 Task: Use the formula "BITXOR" in spreadsheet "Project portfolio".
Action: Mouse moved to (102, 73)
Screenshot: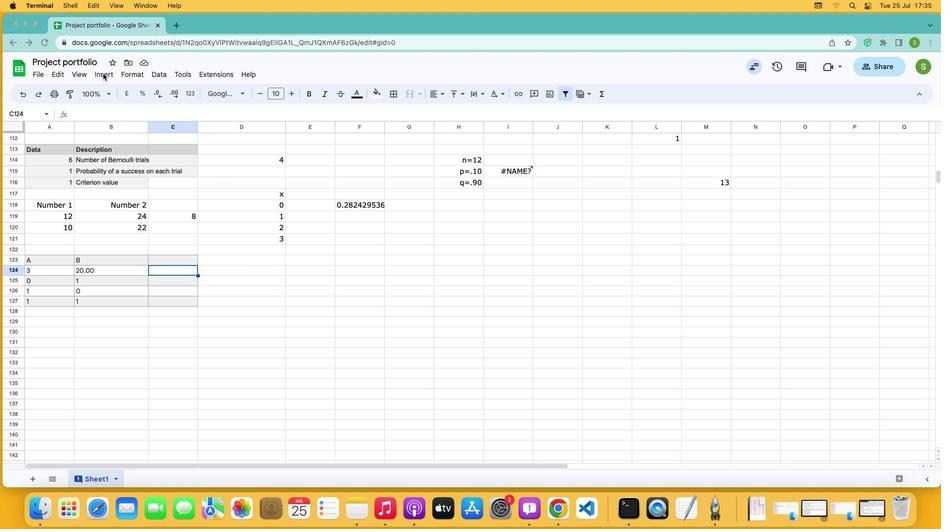 
Action: Mouse pressed left at (102, 73)
Screenshot: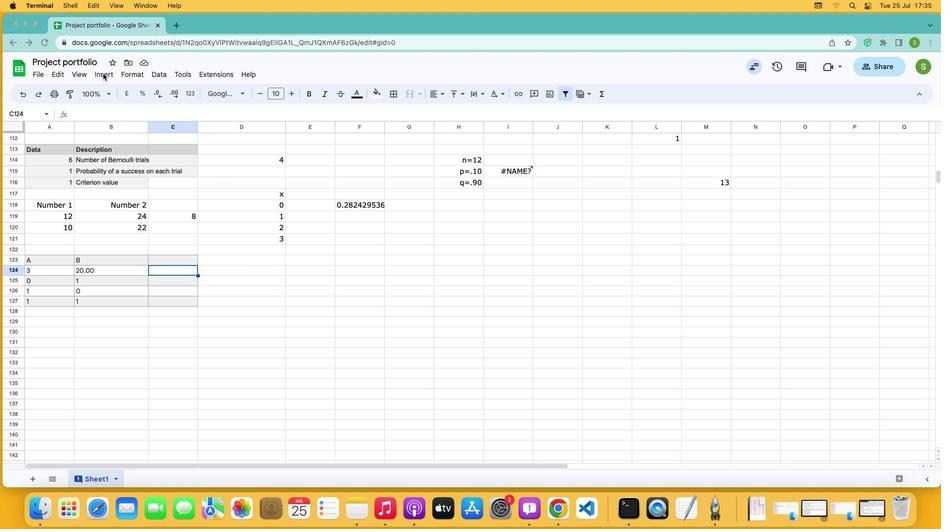 
Action: Mouse moved to (104, 77)
Screenshot: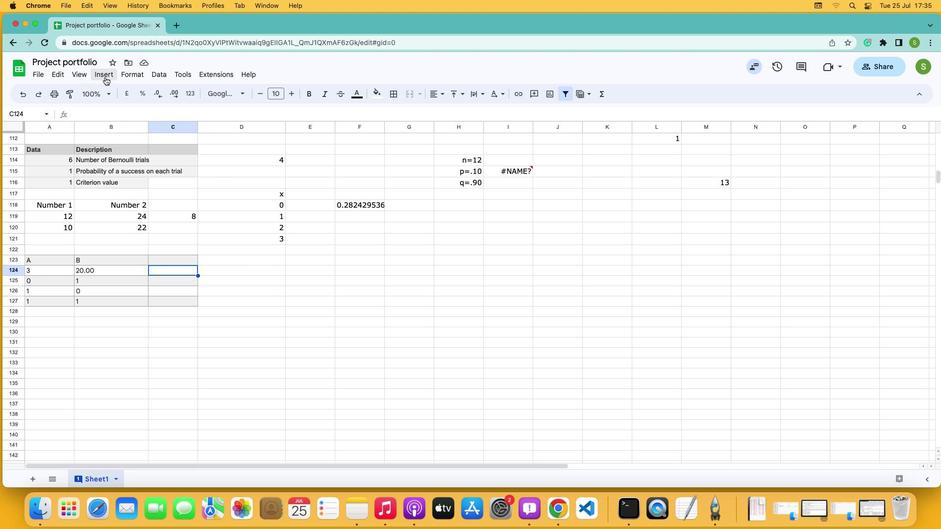
Action: Mouse pressed left at (104, 77)
Screenshot: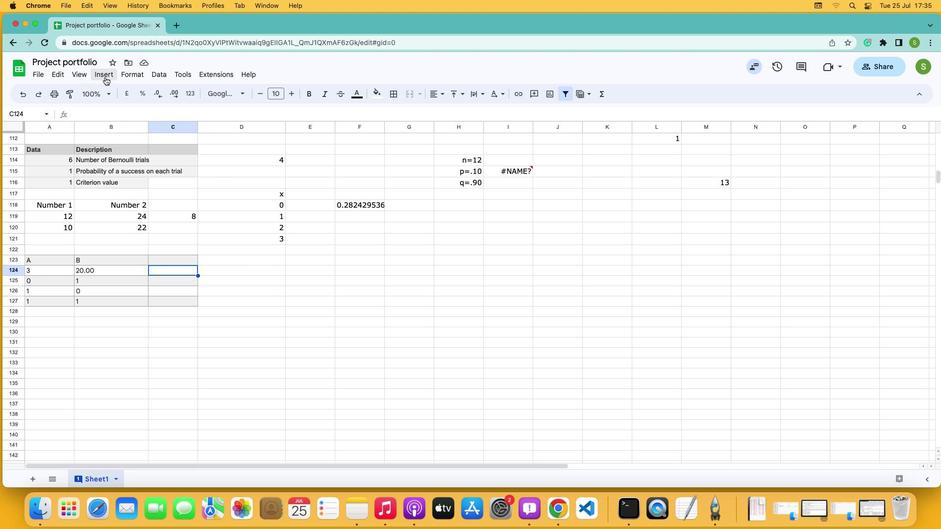 
Action: Mouse moved to (126, 230)
Screenshot: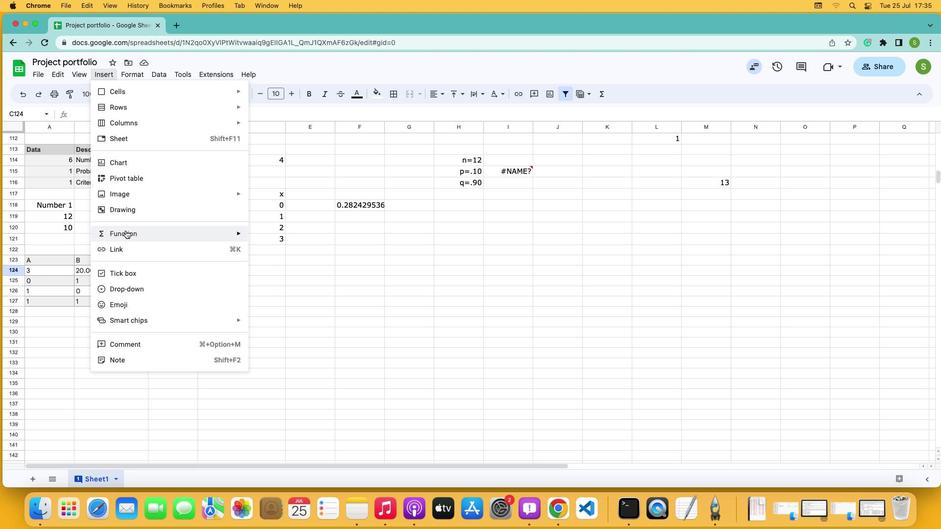 
Action: Mouse pressed left at (126, 230)
Screenshot: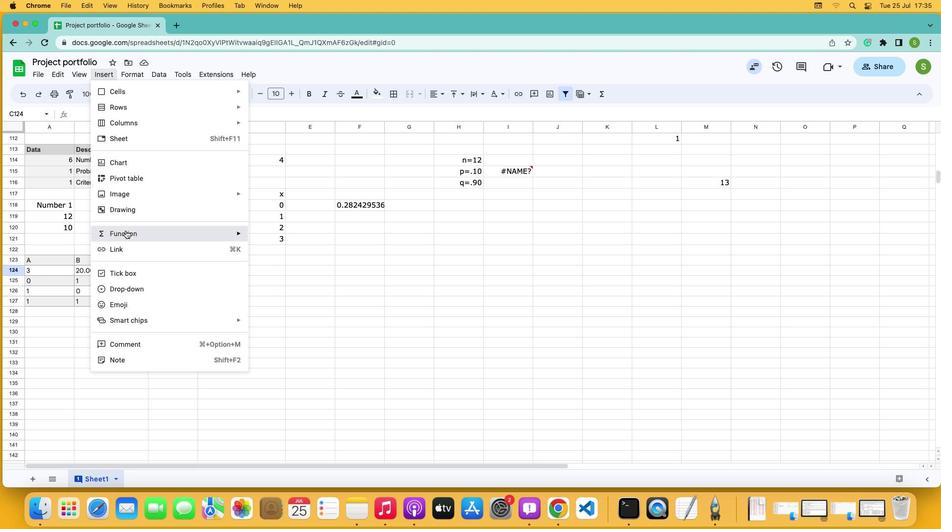 
Action: Mouse moved to (278, 200)
Screenshot: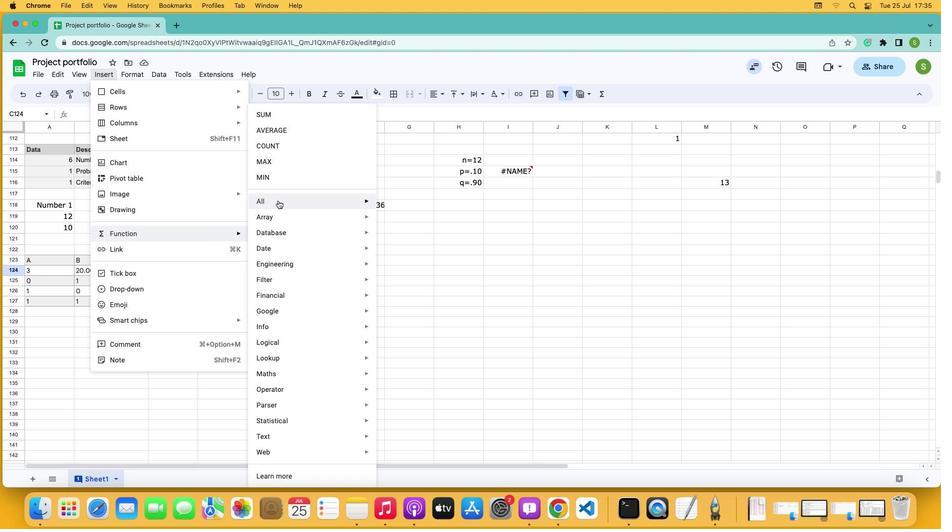 
Action: Mouse pressed left at (278, 200)
Screenshot: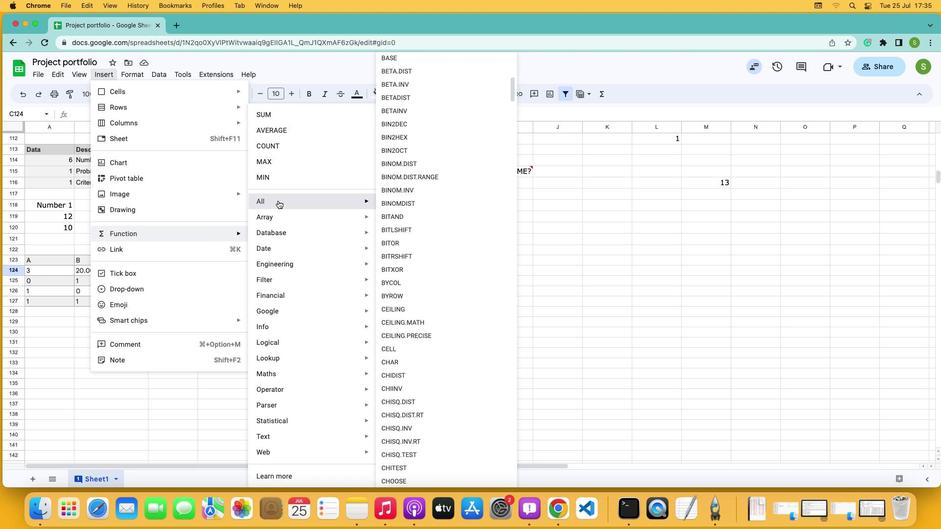 
Action: Mouse moved to (395, 271)
Screenshot: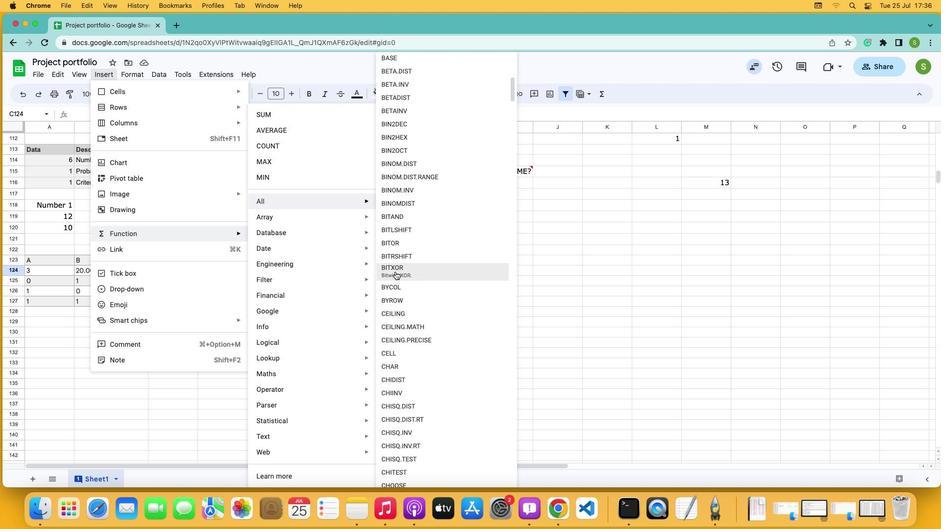 
Action: Mouse pressed left at (395, 271)
Screenshot: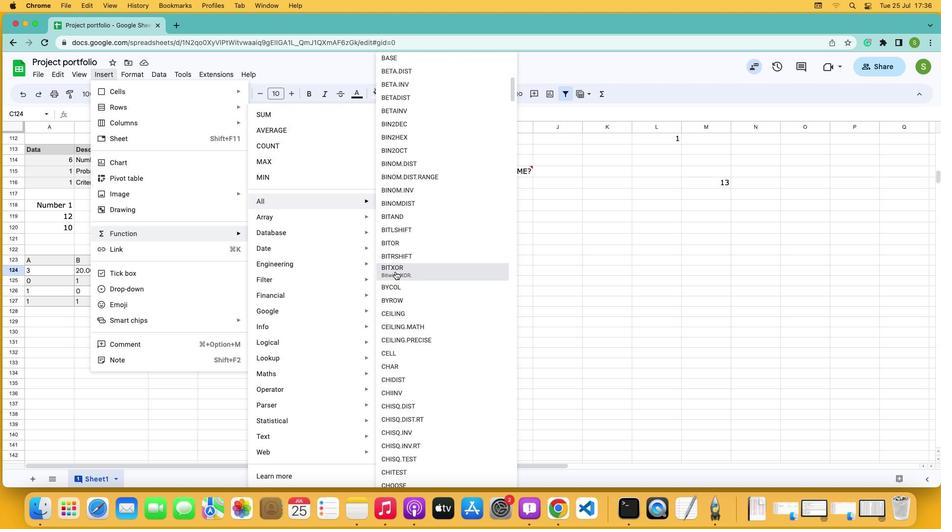 
Action: Mouse moved to (50, 268)
Screenshot: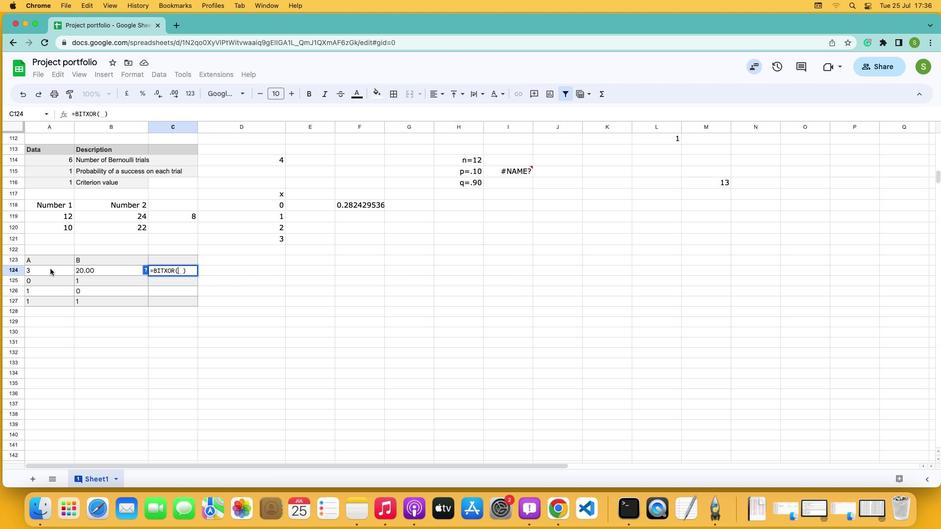 
Action: Mouse pressed left at (50, 268)
Screenshot: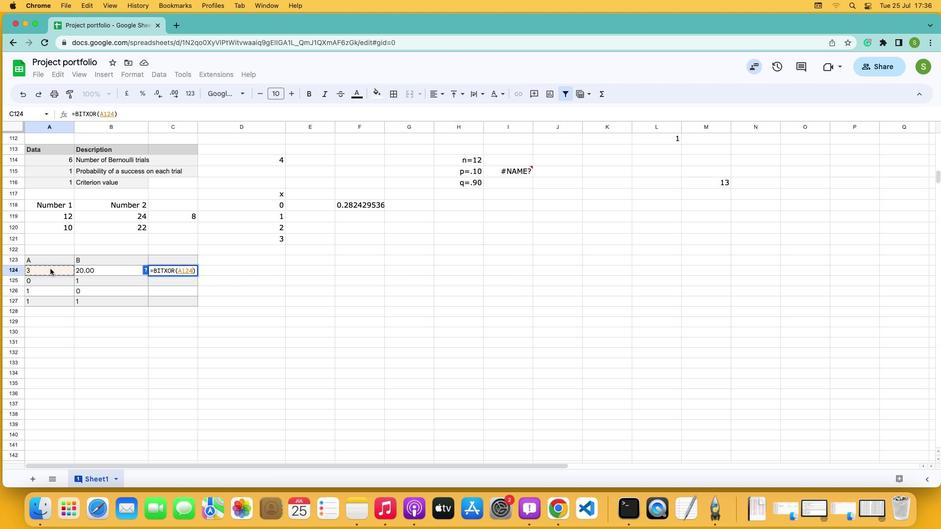 
Action: Key pressed ','
Screenshot: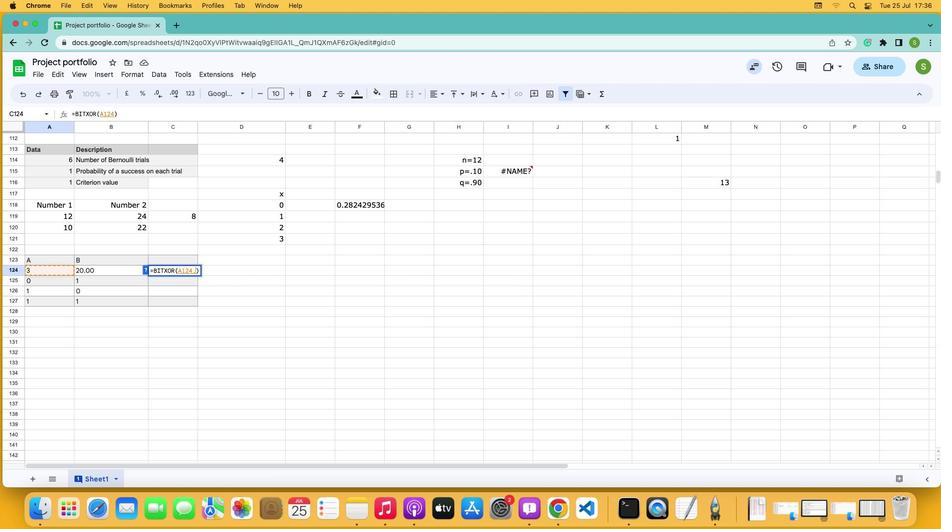 
Action: Mouse moved to (92, 270)
Screenshot: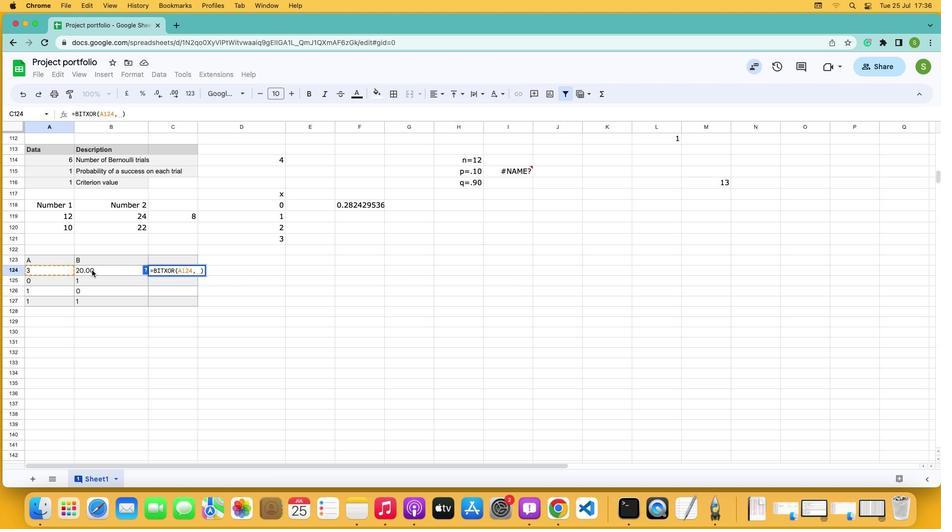 
Action: Mouse pressed left at (92, 270)
Screenshot: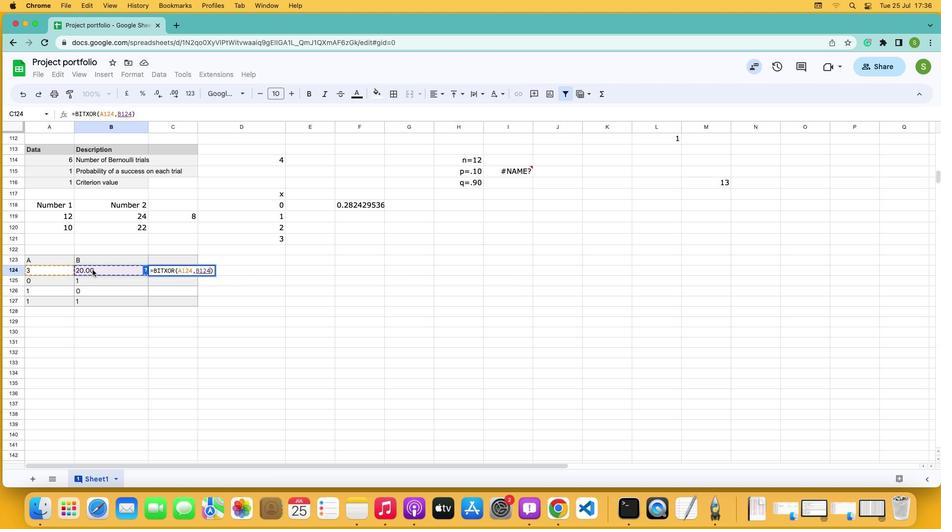 
Action: Mouse moved to (92, 270)
Screenshot: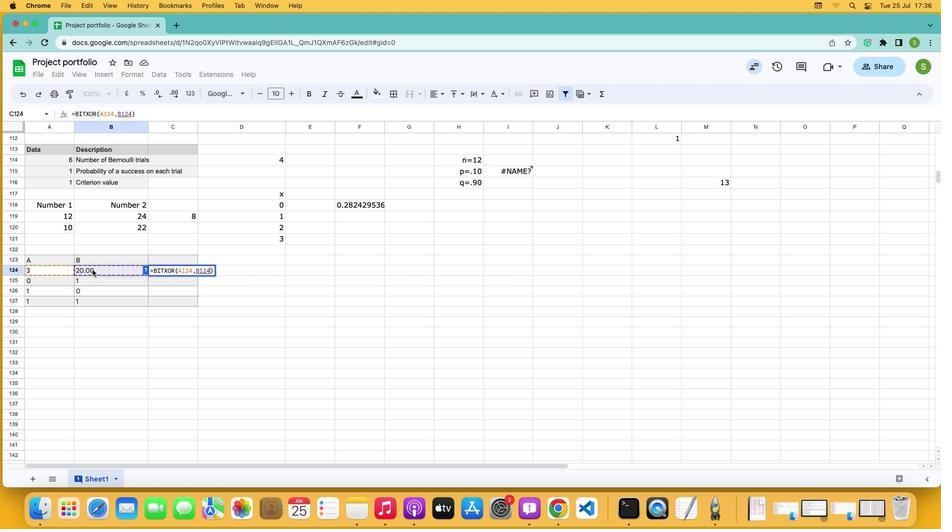 
Action: Key pressed Key.enter
Screenshot: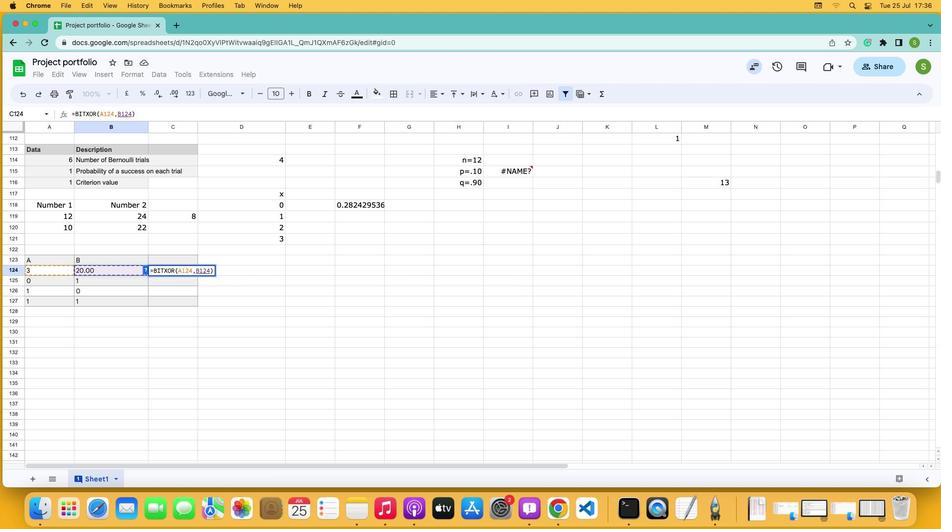 
